 Task: Set the type for the limiter effect to "Soft Clip".
Action: Mouse moved to (332, 11)
Screenshot: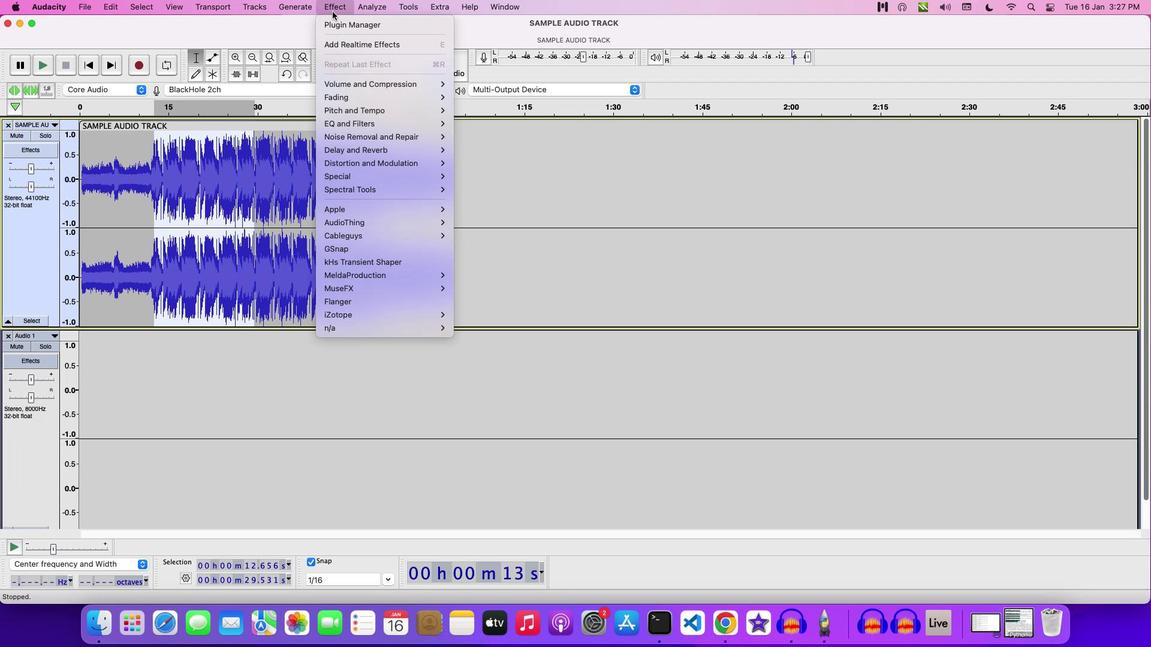 
Action: Mouse pressed left at (332, 11)
Screenshot: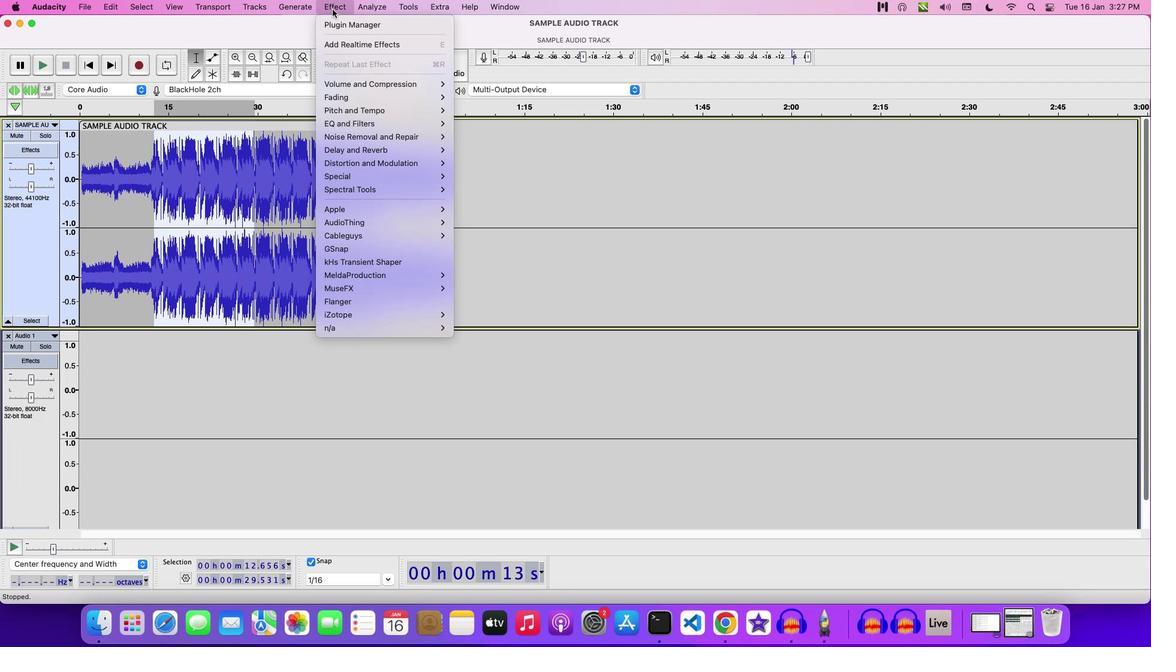 
Action: Mouse moved to (514, 119)
Screenshot: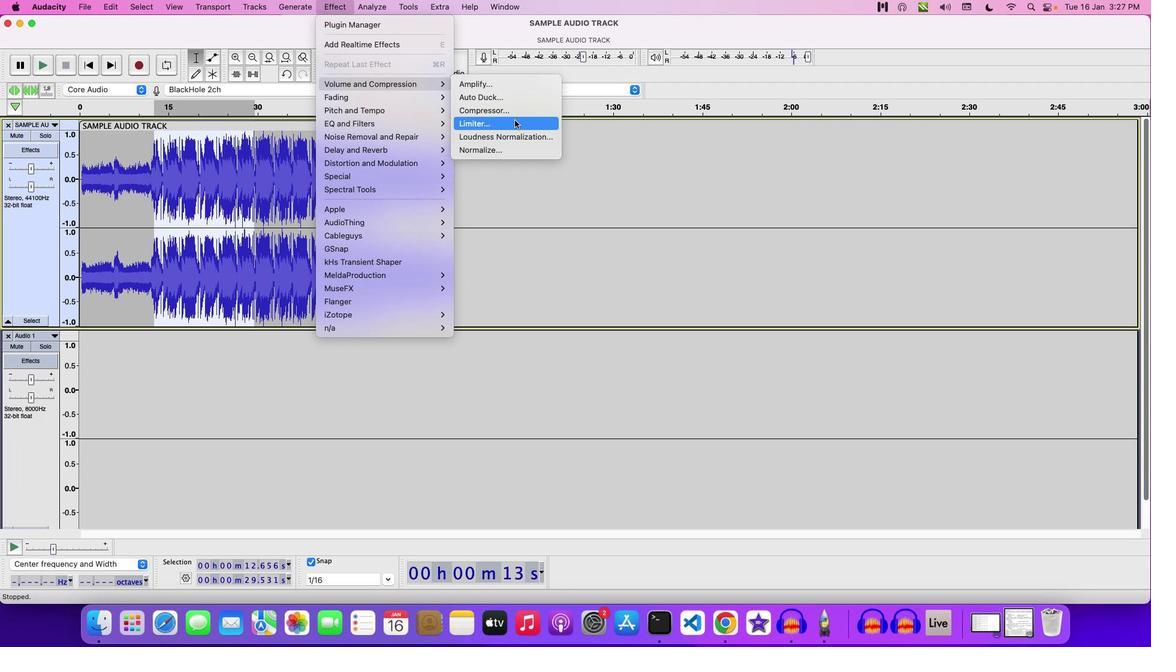 
Action: Mouse pressed left at (514, 119)
Screenshot: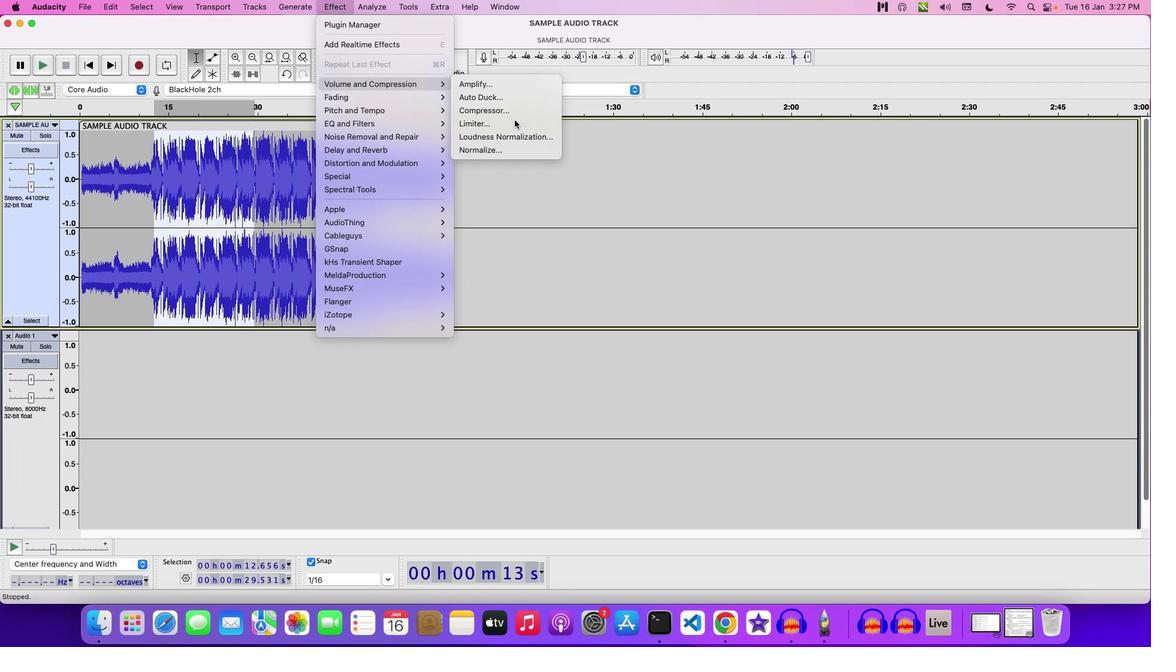 
Action: Mouse moved to (624, 271)
Screenshot: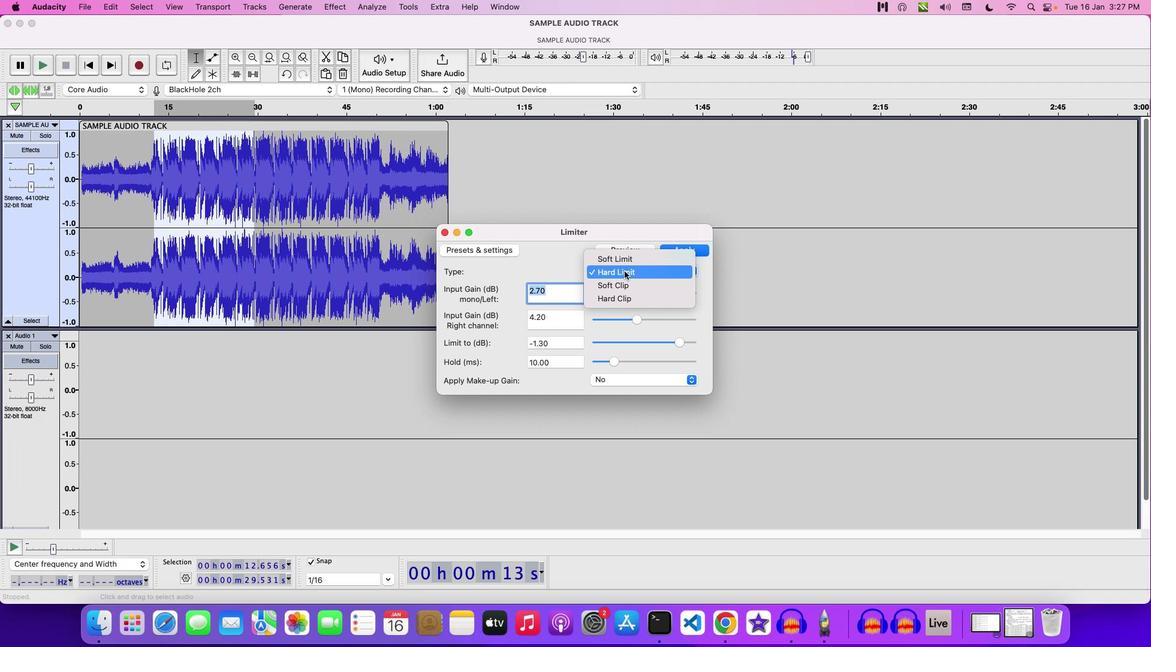 
Action: Mouse pressed left at (624, 271)
Screenshot: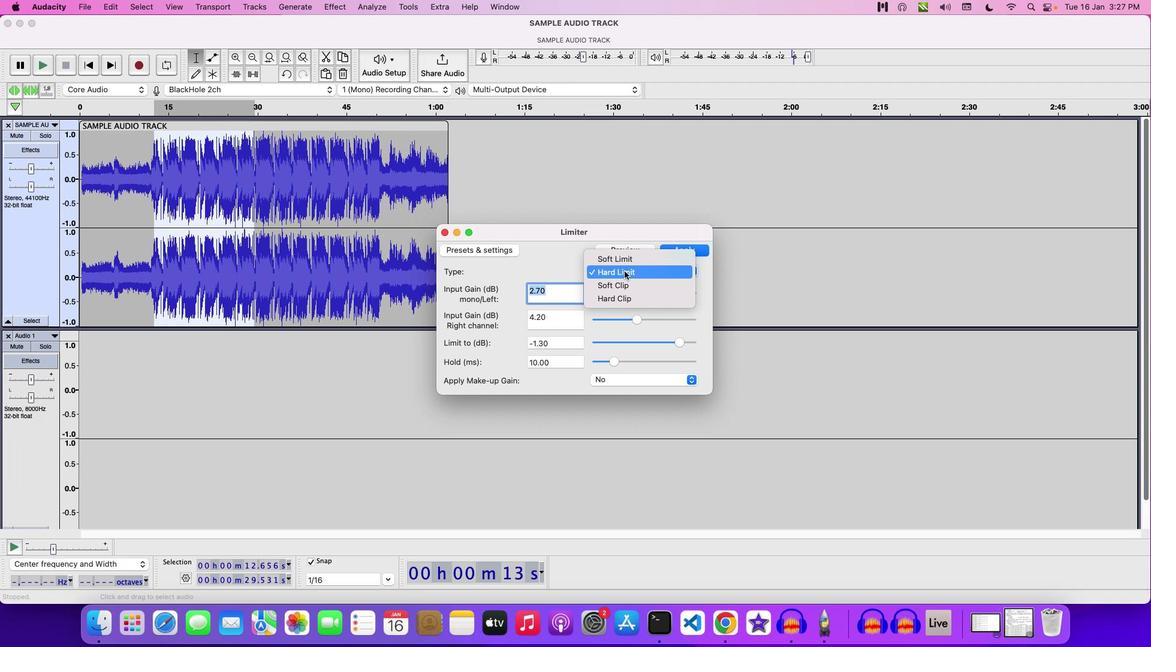 
Action: Mouse moved to (619, 287)
Screenshot: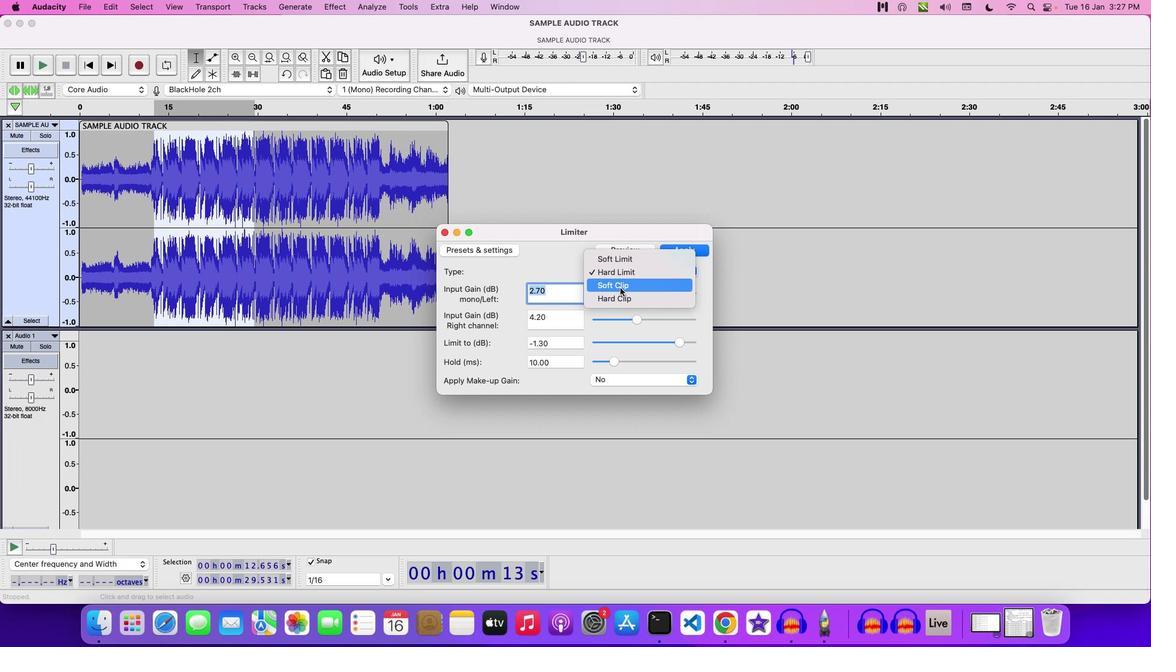 
Action: Mouse pressed left at (619, 287)
Screenshot: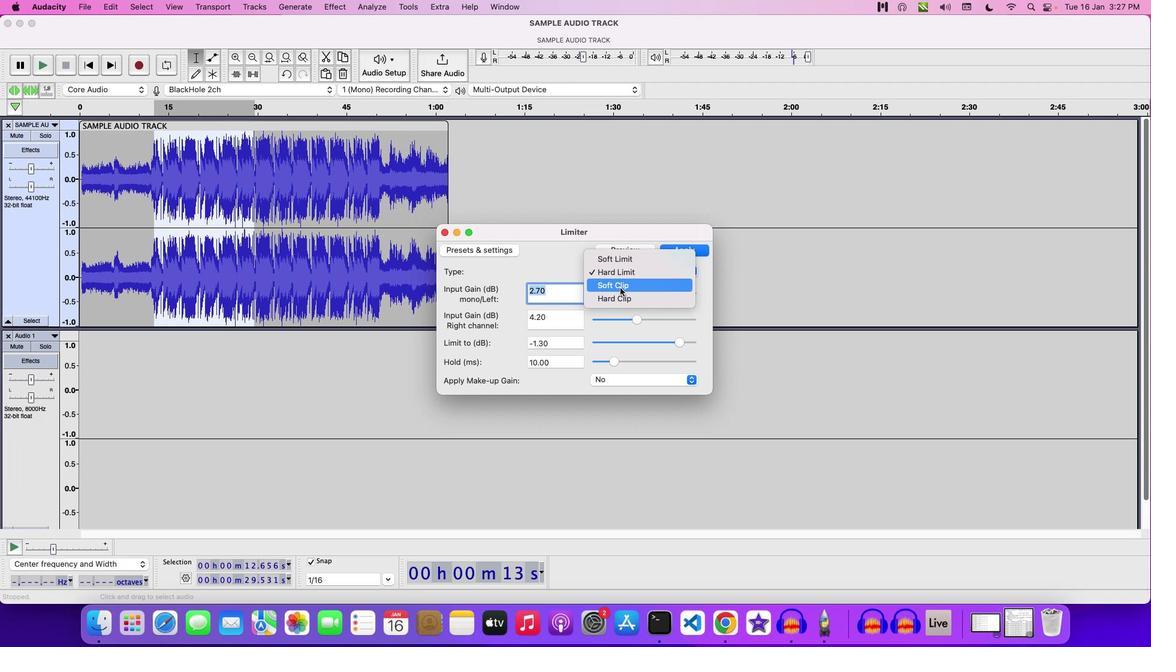 
Action: Mouse moved to (598, 233)
Screenshot: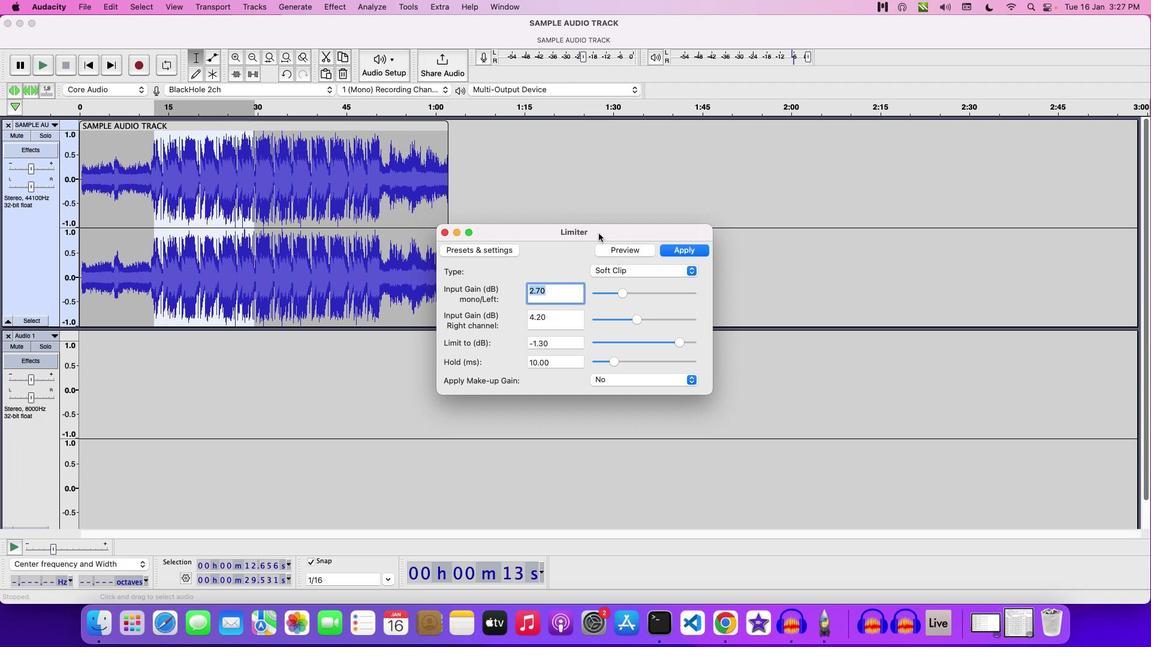 
Action: Mouse pressed left at (598, 233)
Screenshot: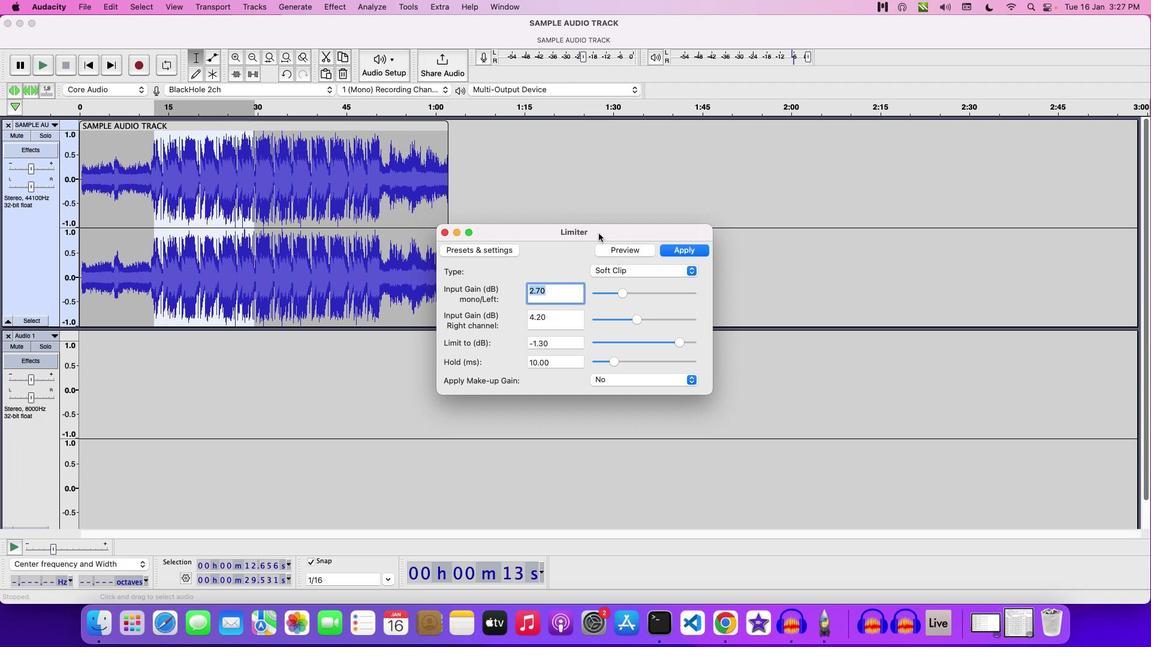 
